 Task: Look for products in the category "Cookies" with coconut flavor.
Action: Mouse moved to (630, 236)
Screenshot: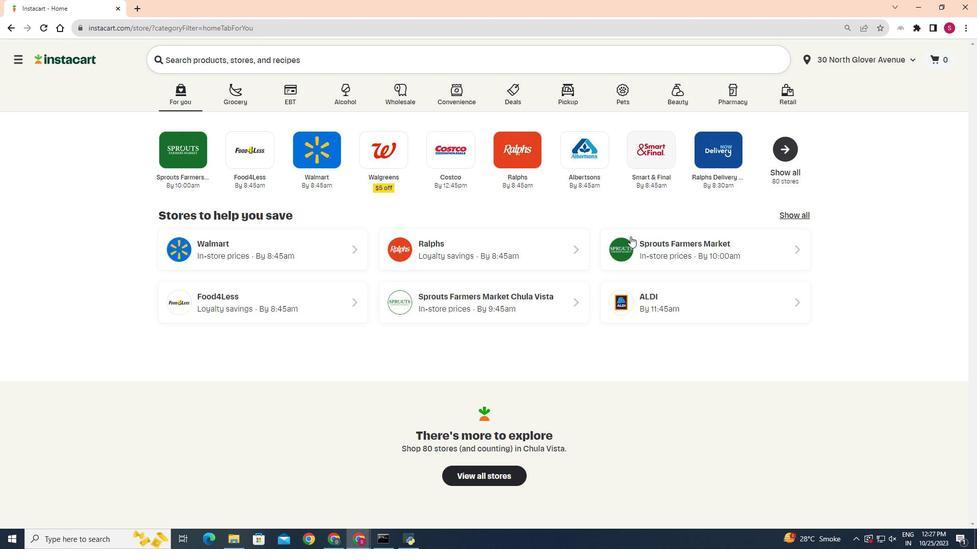 
Action: Mouse pressed left at (630, 236)
Screenshot: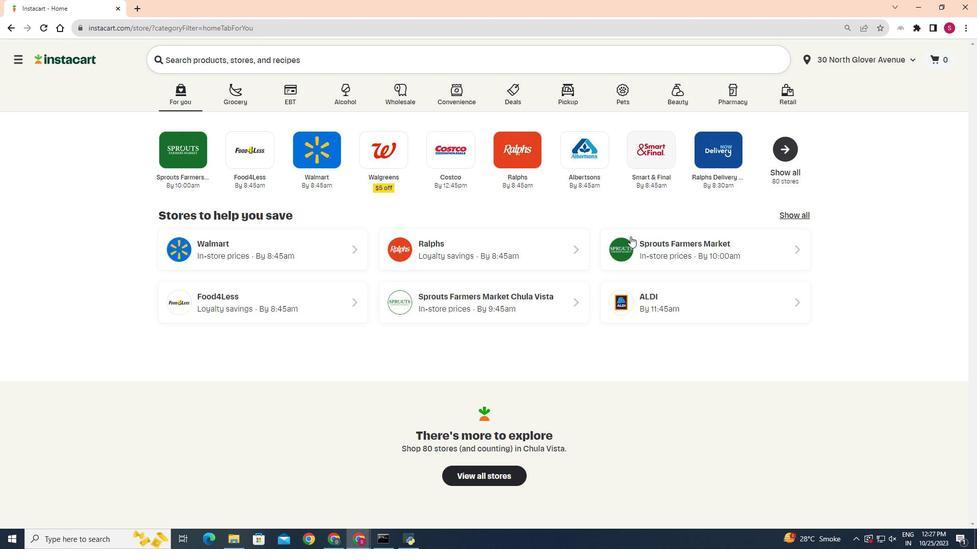 
Action: Mouse moved to (26, 445)
Screenshot: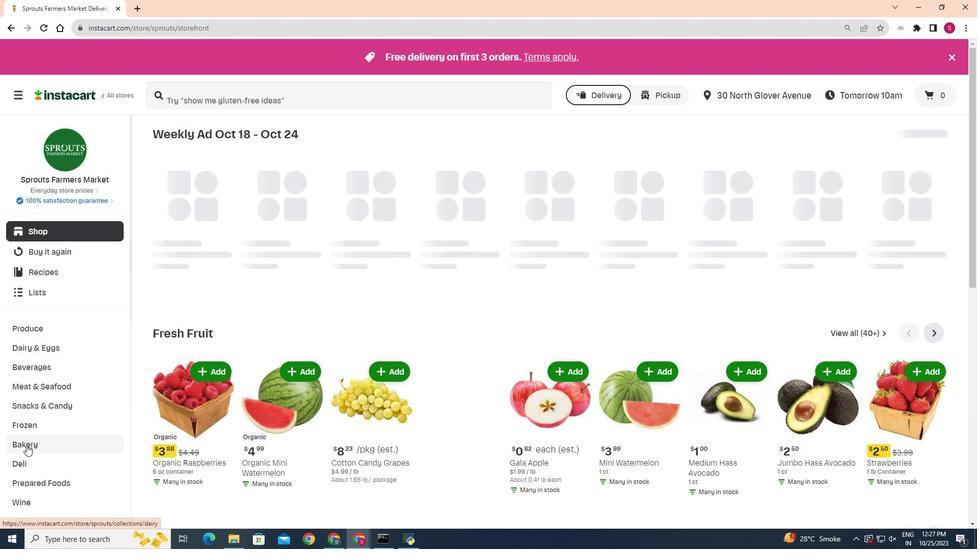 
Action: Mouse pressed left at (26, 445)
Screenshot: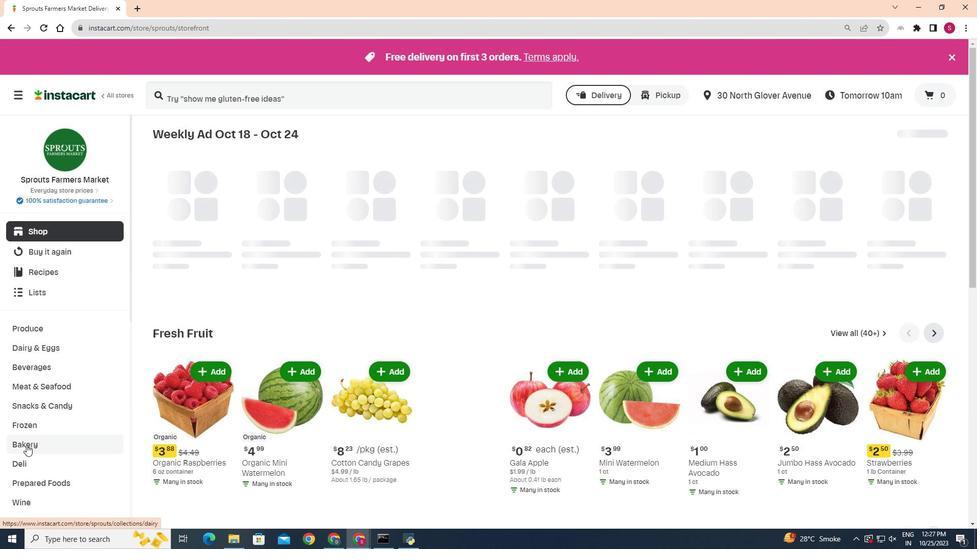 
Action: Mouse moved to (318, 158)
Screenshot: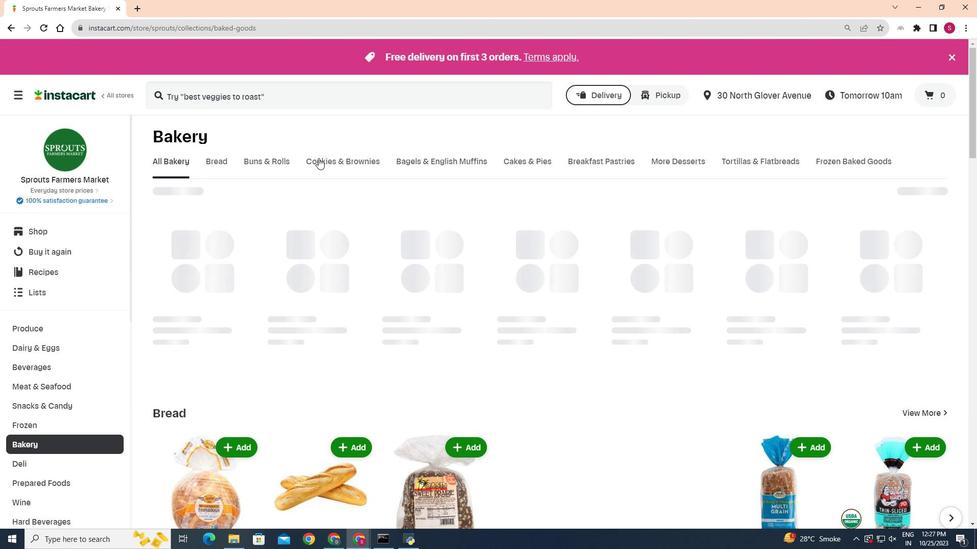
Action: Mouse pressed left at (318, 158)
Screenshot: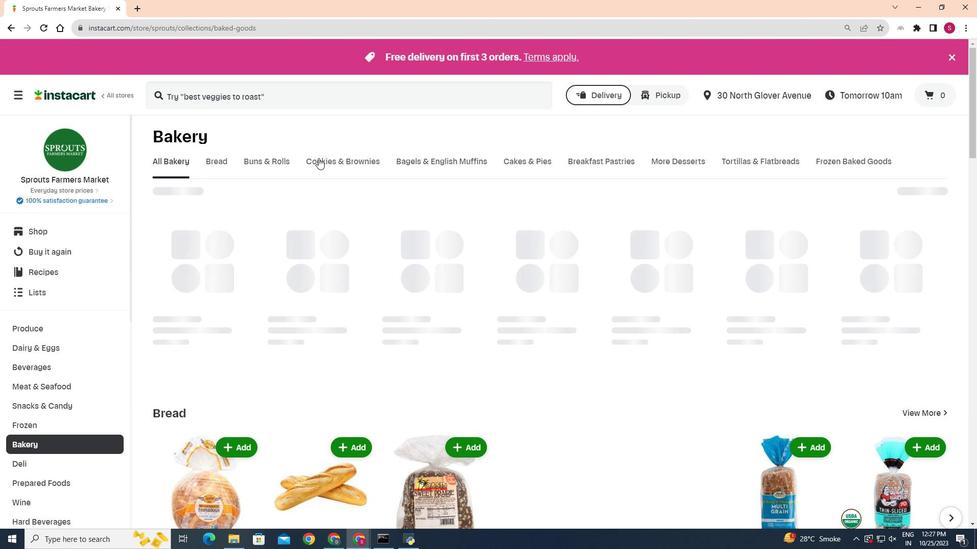 
Action: Mouse moved to (236, 209)
Screenshot: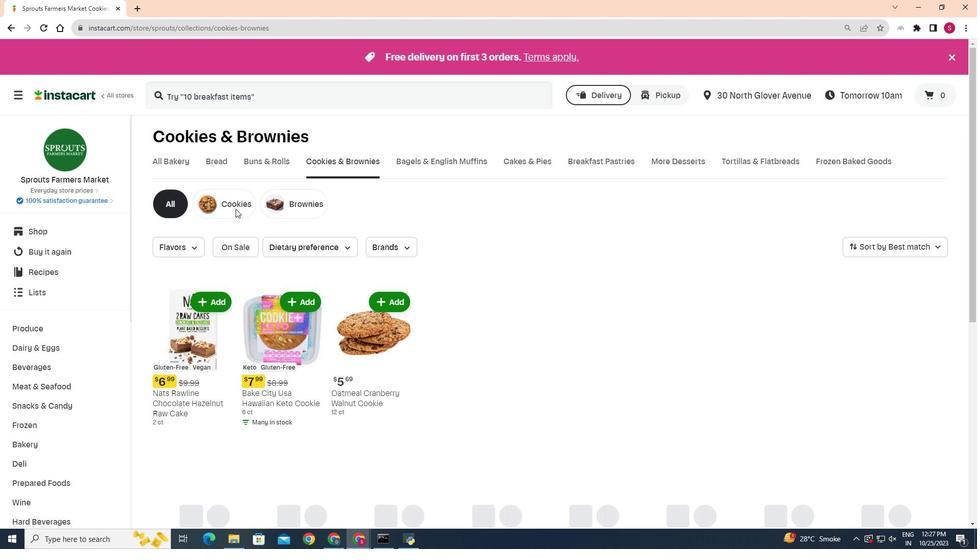 
Action: Mouse pressed left at (236, 209)
Screenshot: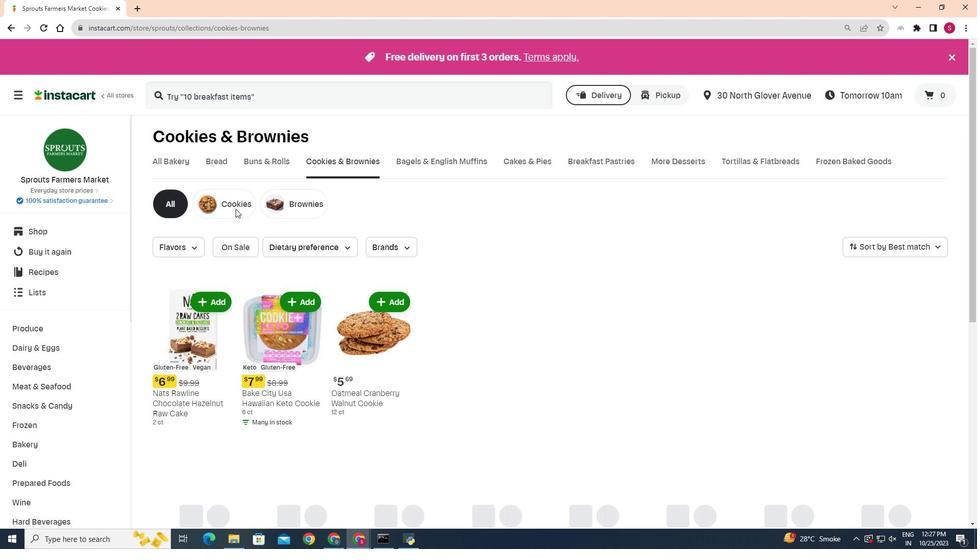 
Action: Mouse moved to (213, 205)
Screenshot: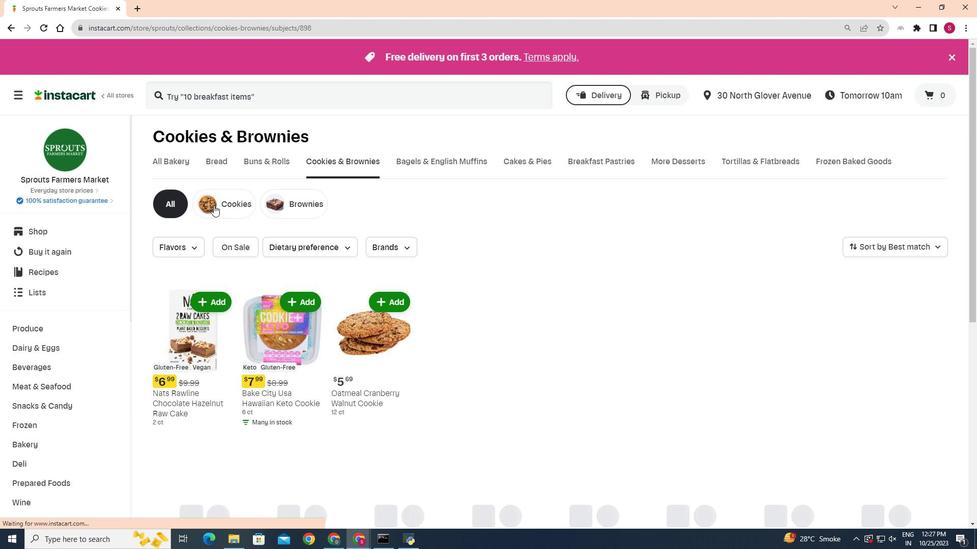 
Action: Mouse pressed left at (213, 205)
Screenshot: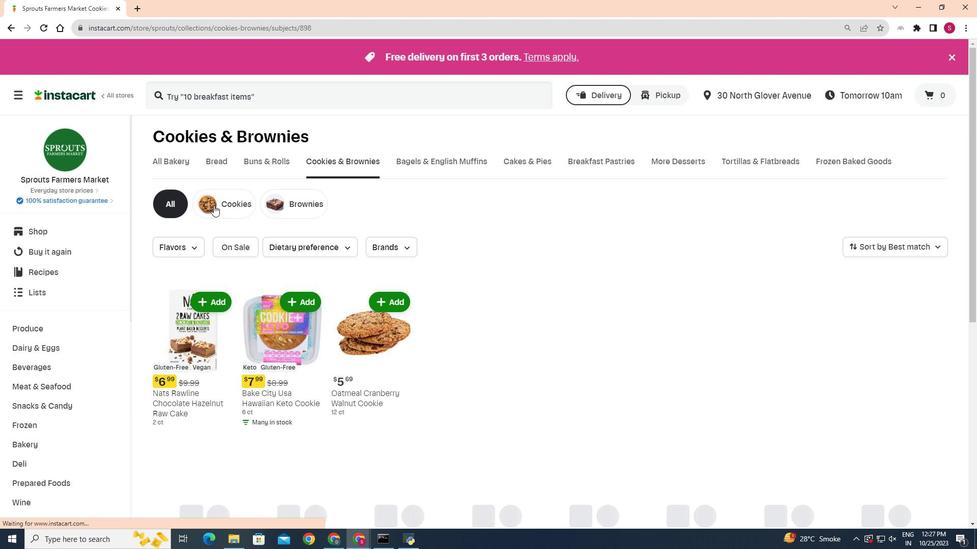 
Action: Mouse moved to (192, 246)
Screenshot: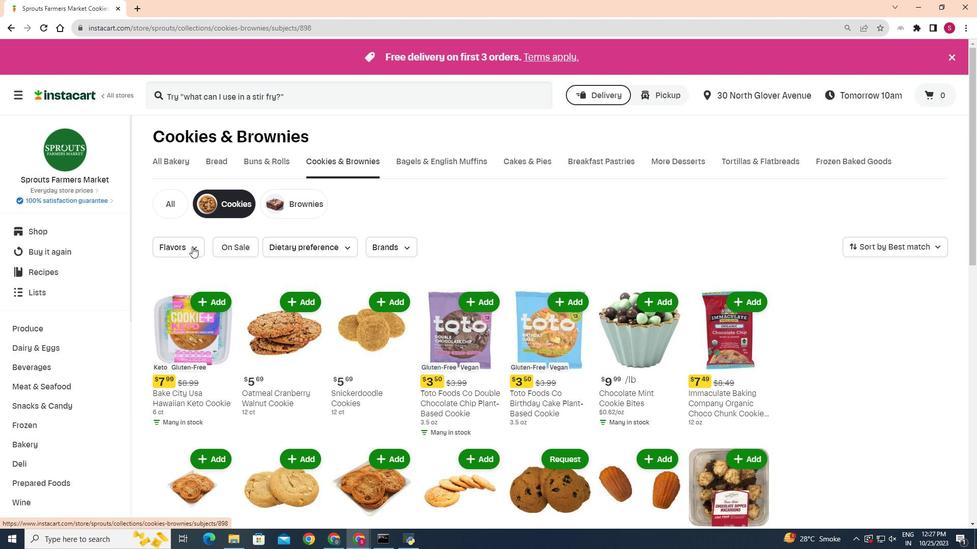 
Action: Mouse pressed left at (192, 246)
Screenshot: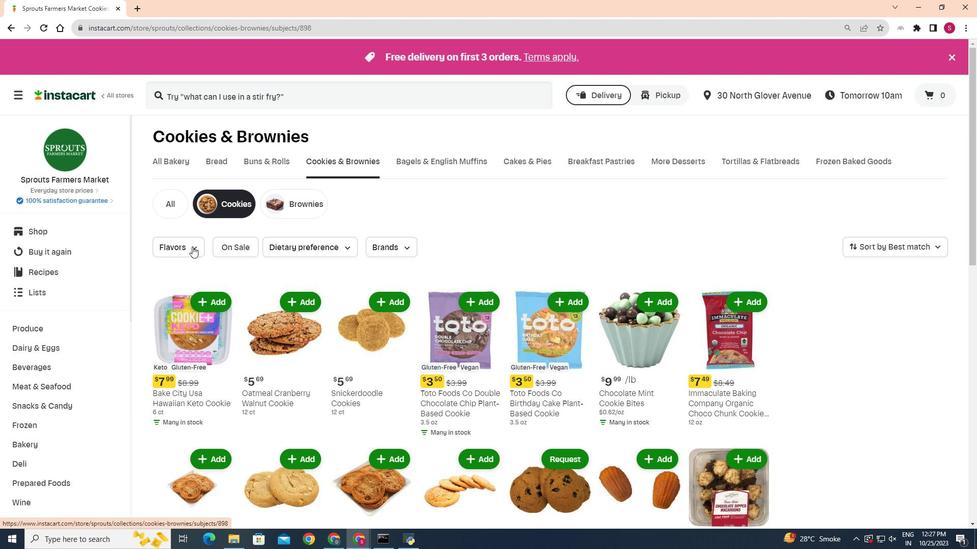 
Action: Mouse moved to (169, 356)
Screenshot: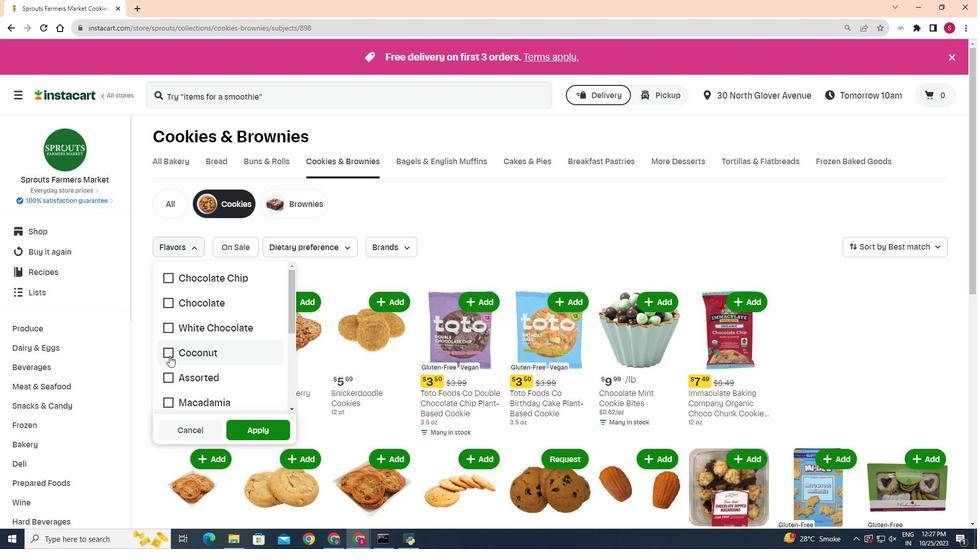 
Action: Mouse pressed left at (169, 356)
Screenshot: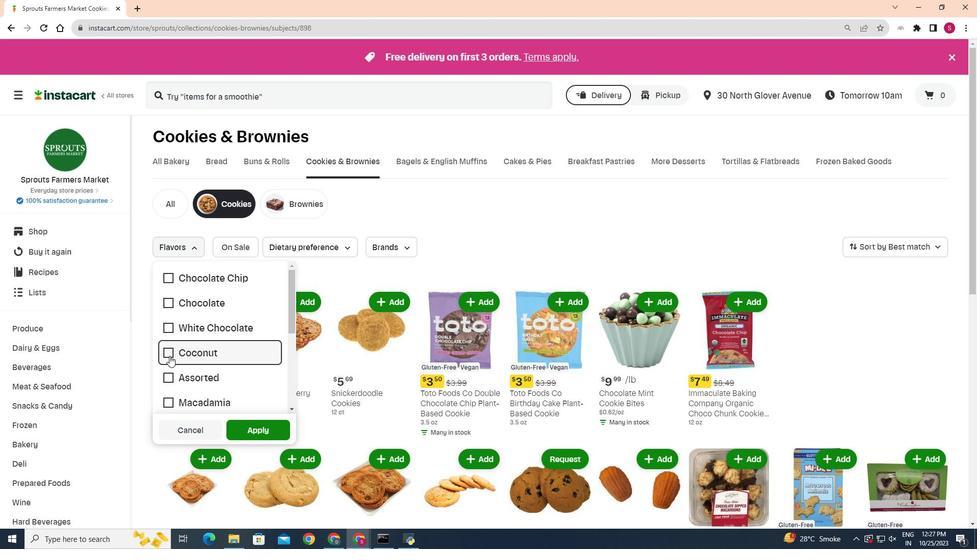 
Action: Mouse moved to (269, 433)
Screenshot: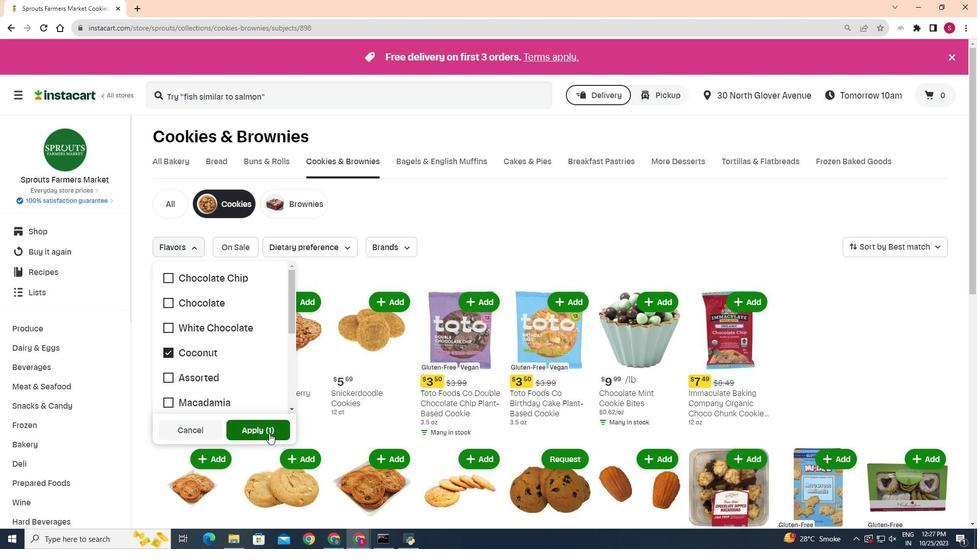 
Action: Mouse pressed left at (269, 433)
Screenshot: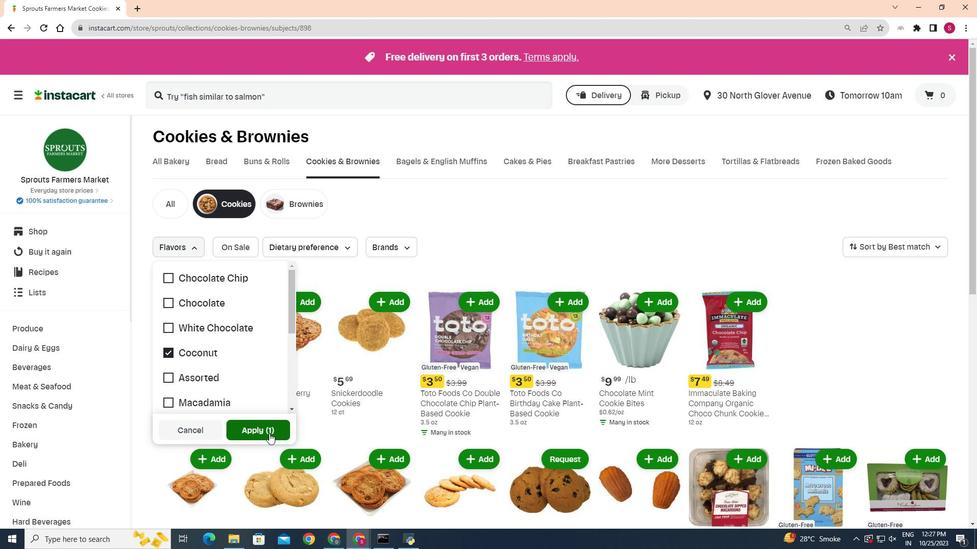 
Action: Mouse moved to (465, 385)
Screenshot: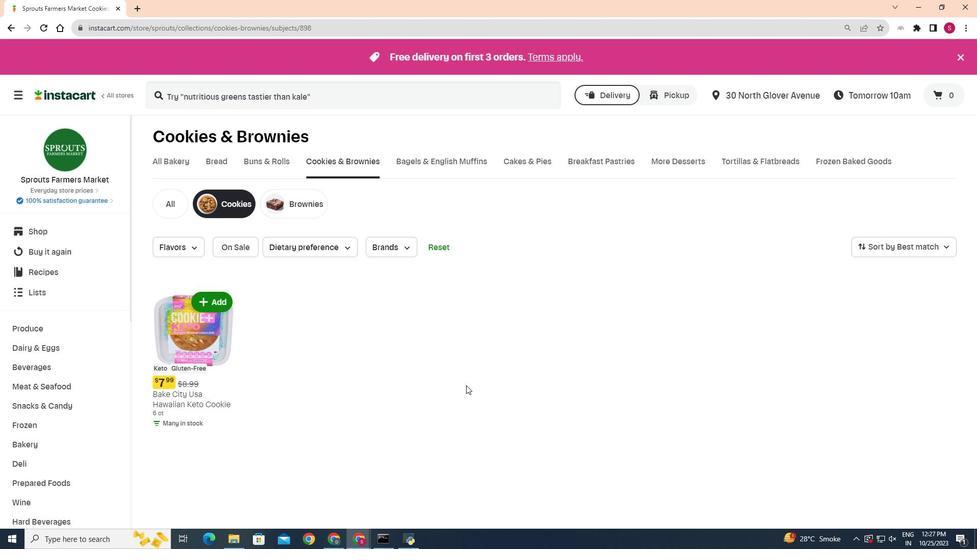 
